 Task: Customize the interest rate to 8%.
Action: Mouse moved to (686, 61)
Screenshot: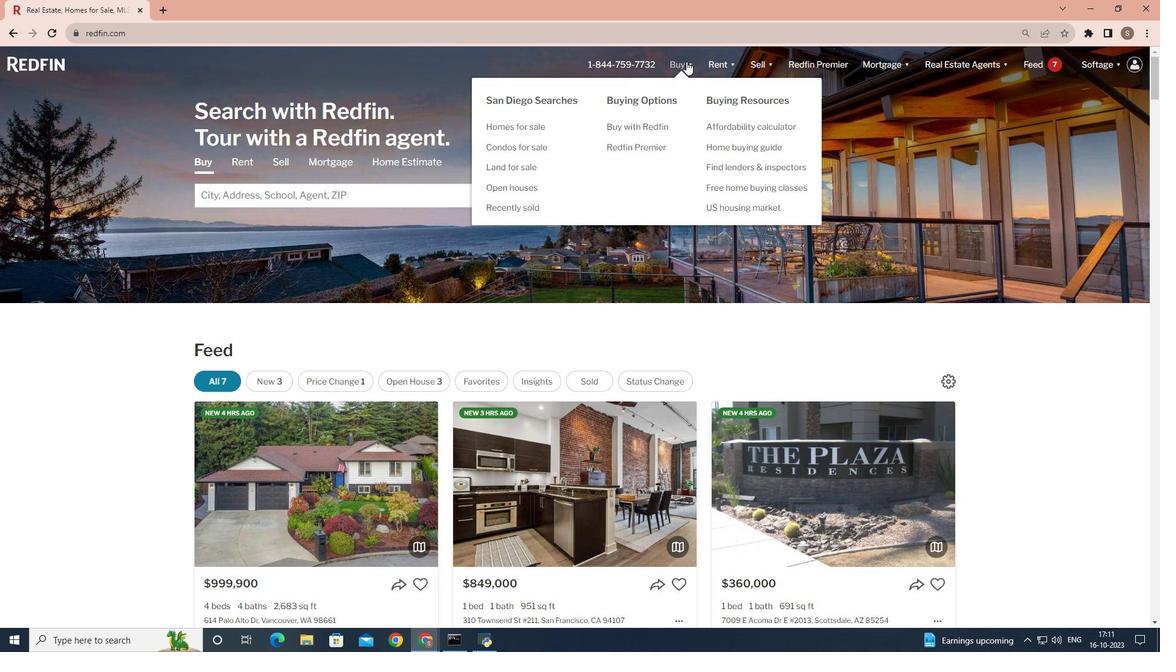 
Action: Mouse pressed left at (686, 61)
Screenshot: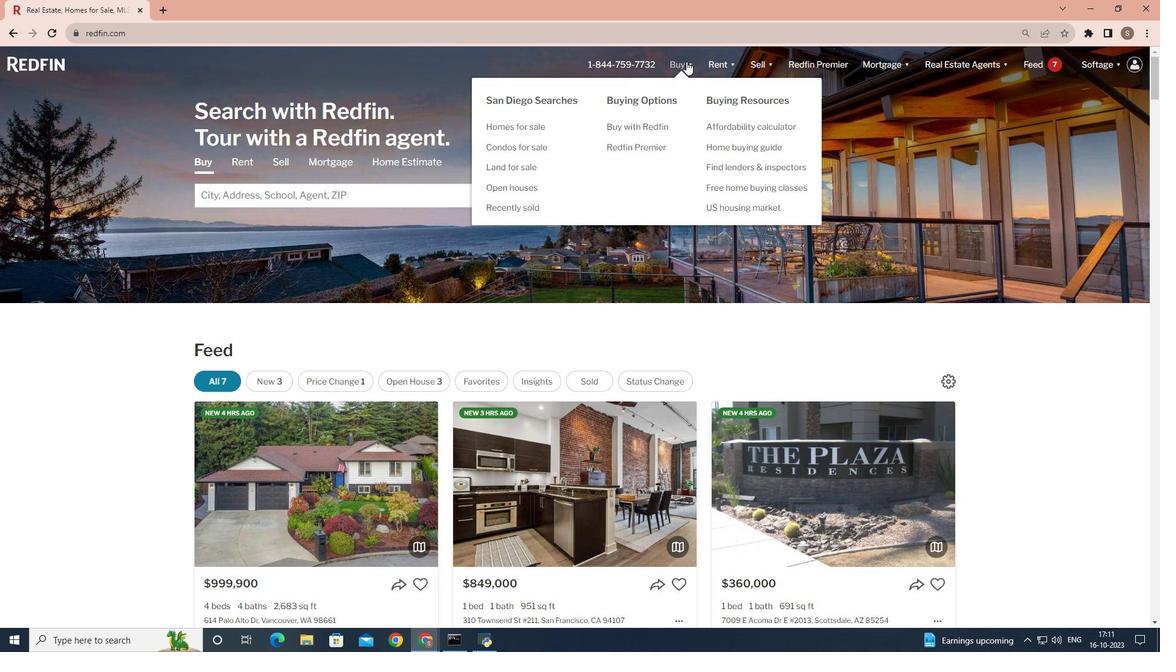 
Action: Mouse moved to (334, 253)
Screenshot: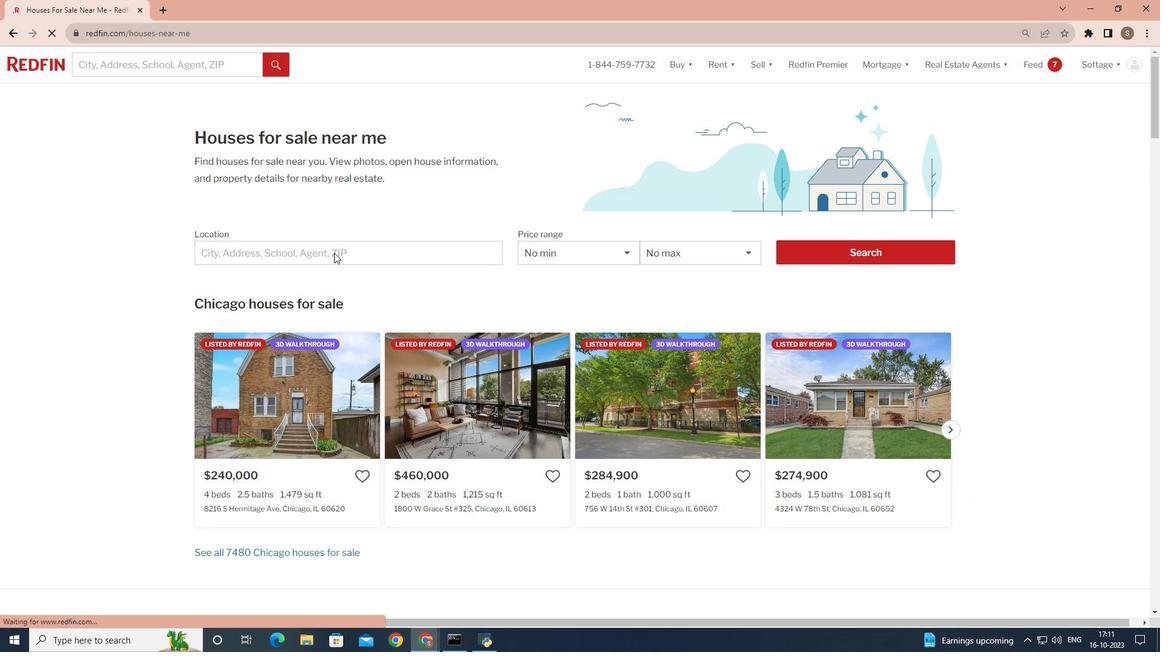 
Action: Mouse pressed left at (334, 253)
Screenshot: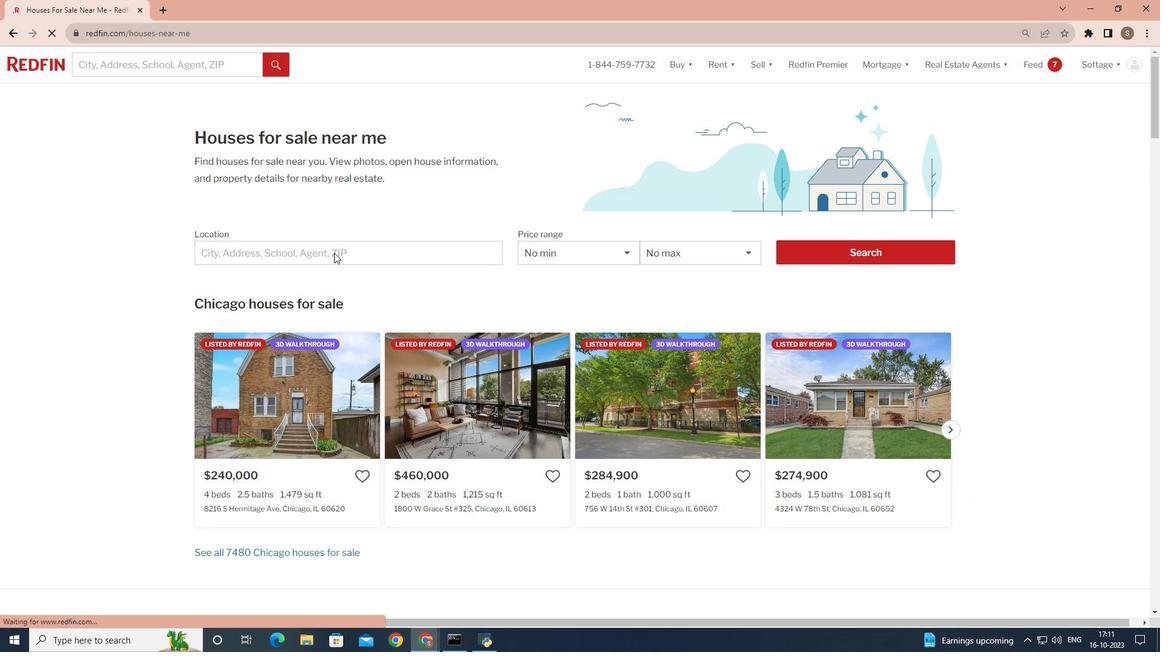 
Action: Mouse moved to (272, 247)
Screenshot: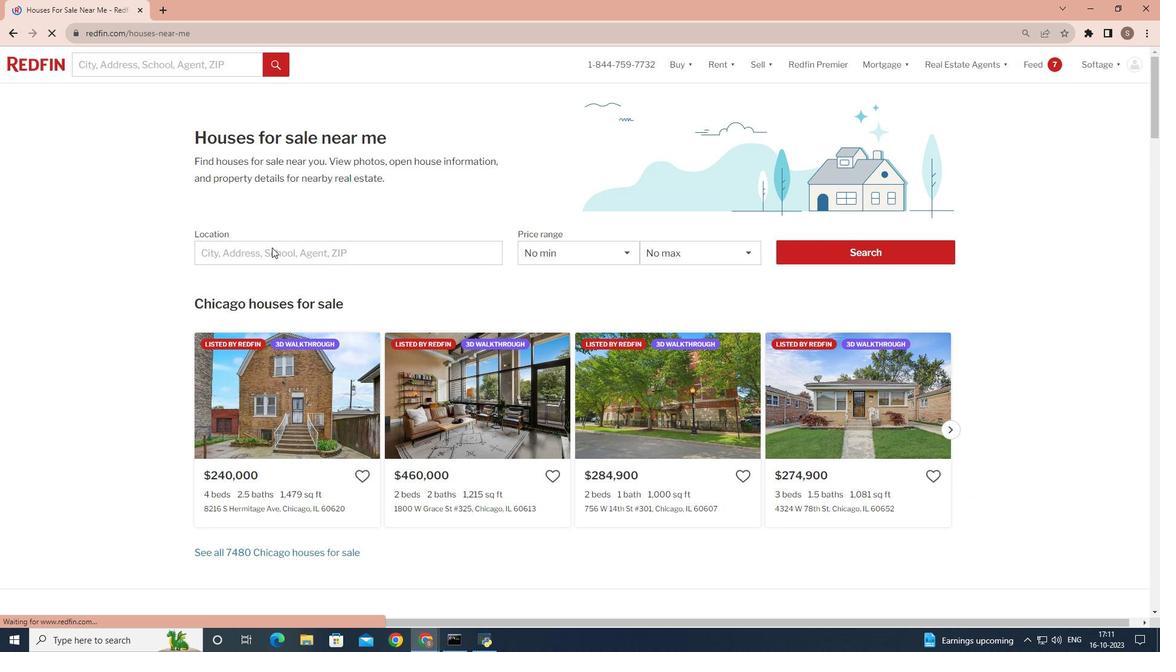 
Action: Mouse pressed left at (272, 247)
Screenshot: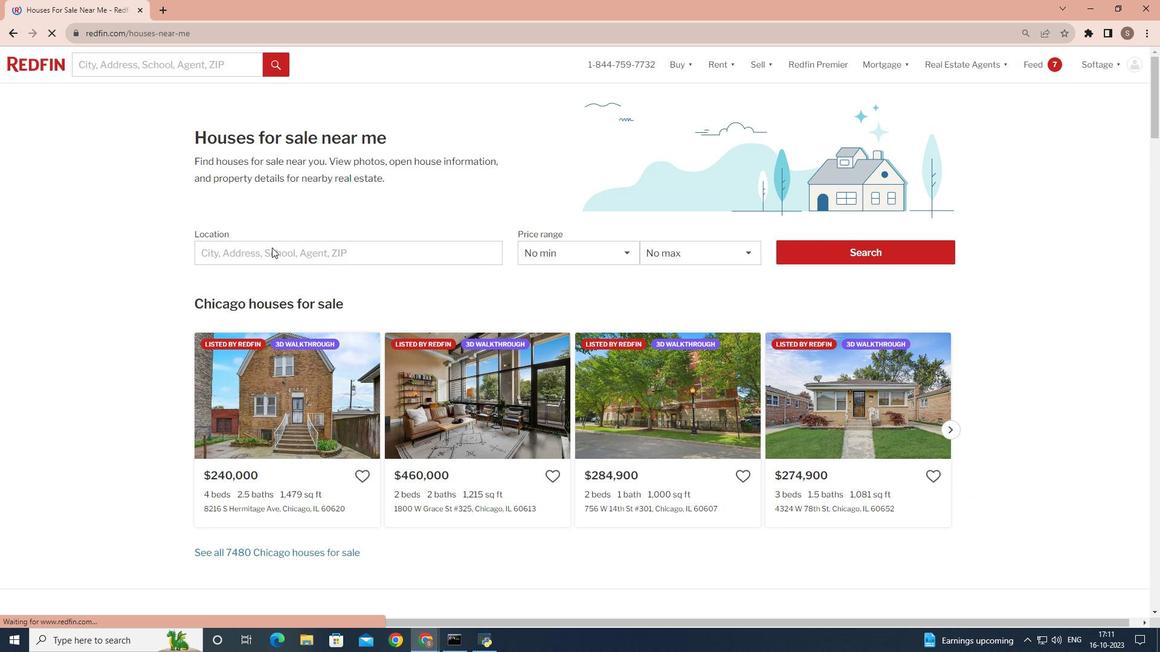
Action: Mouse pressed left at (272, 247)
Screenshot: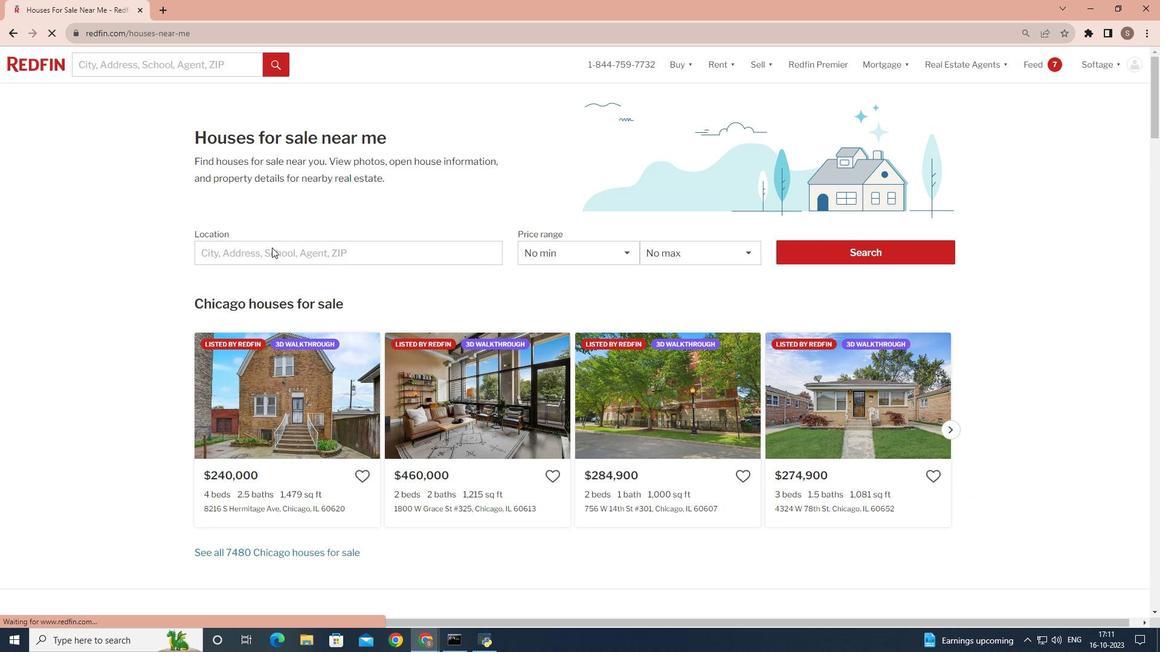 
Action: Mouse moved to (263, 256)
Screenshot: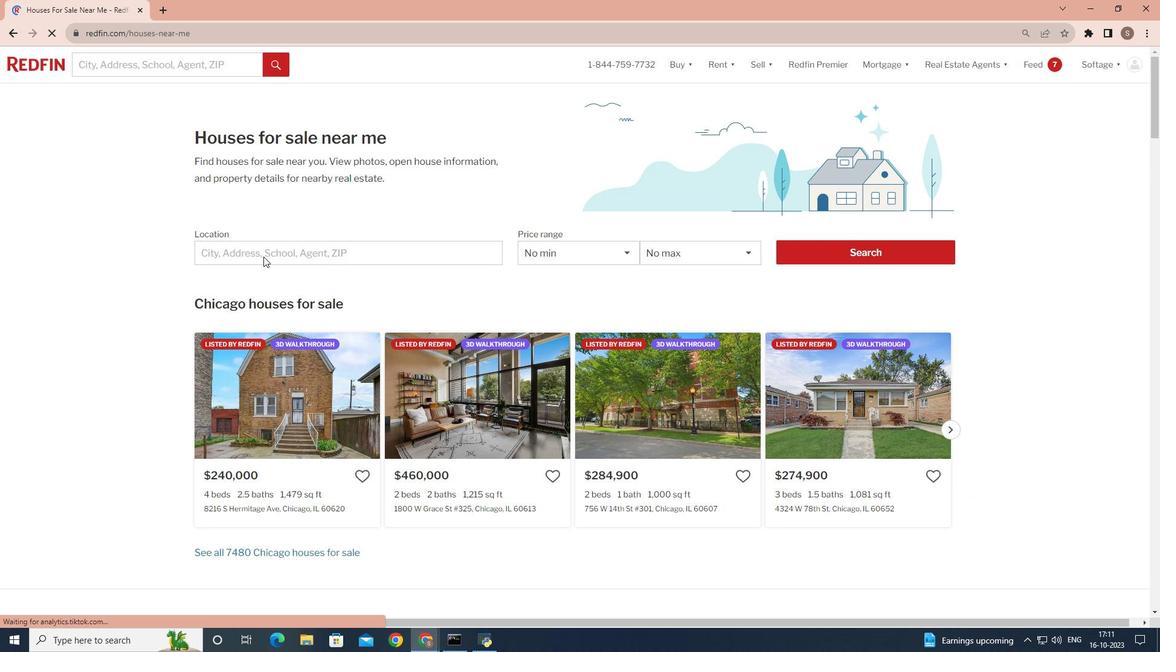 
Action: Mouse pressed left at (263, 256)
Screenshot: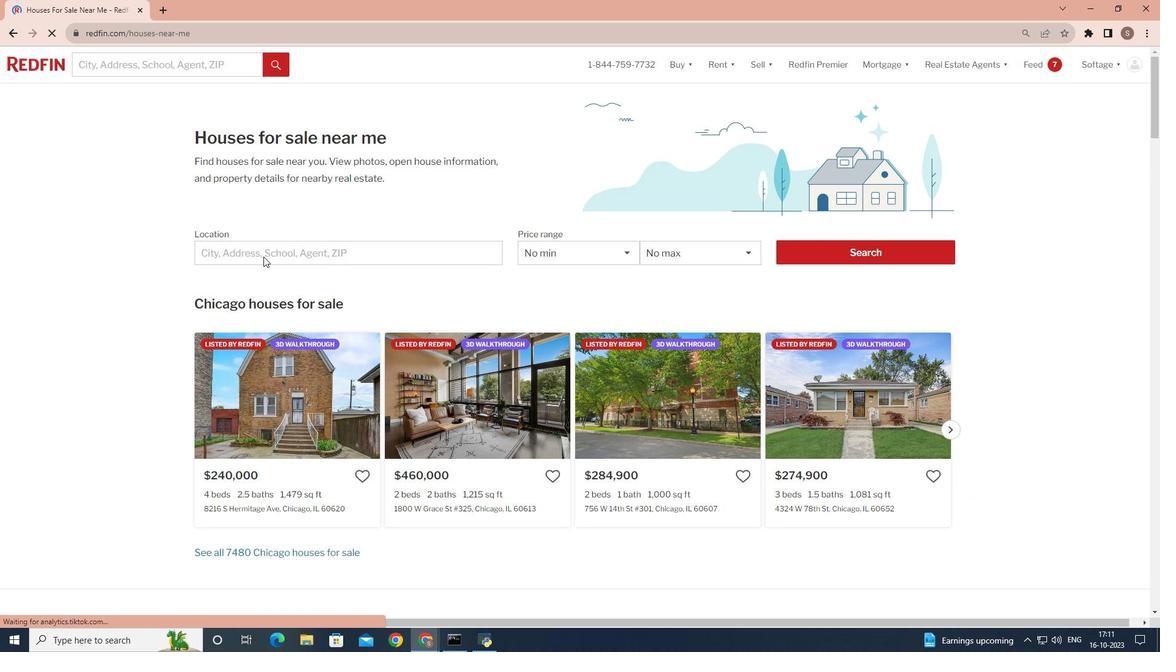 
Action: Mouse moved to (211, 249)
Screenshot: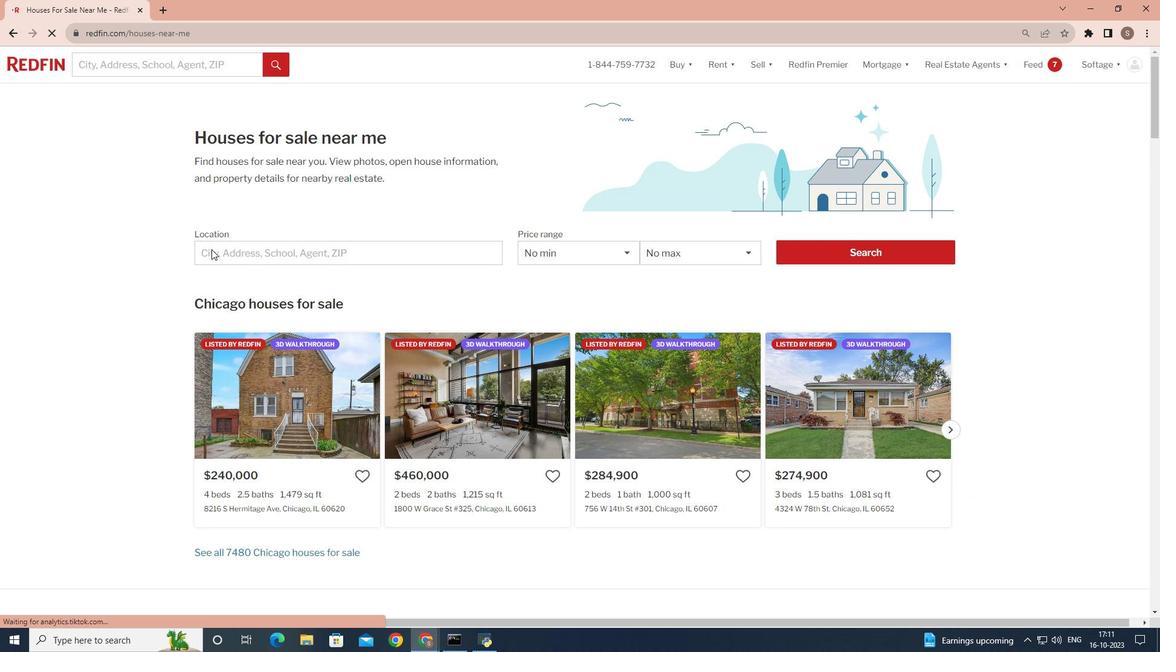 
Action: Mouse pressed left at (211, 249)
Screenshot: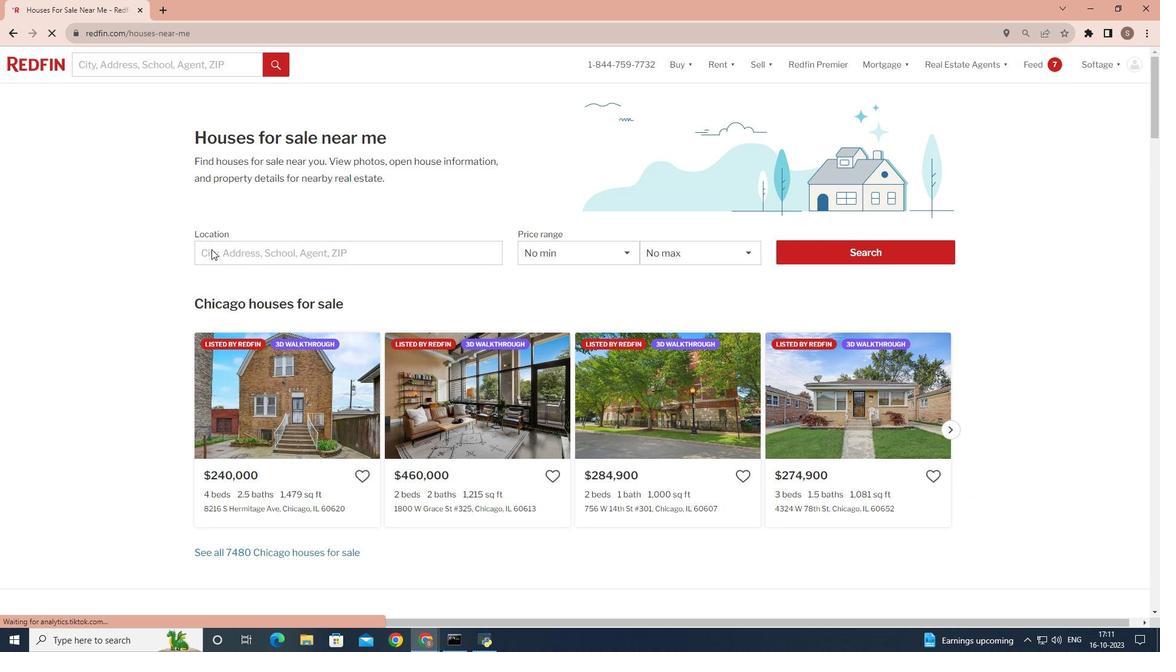 
Action: Mouse pressed left at (211, 249)
Screenshot: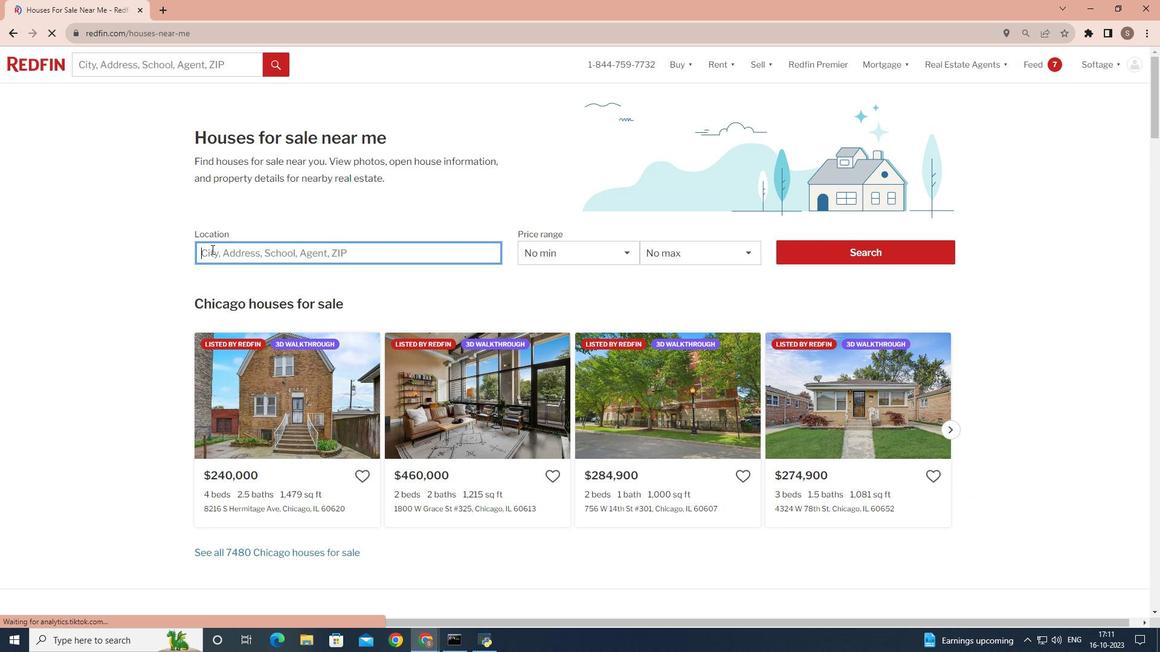 
Action: Key pressed <Key.shift>San<Key.space><Key.shift>Diego
Screenshot: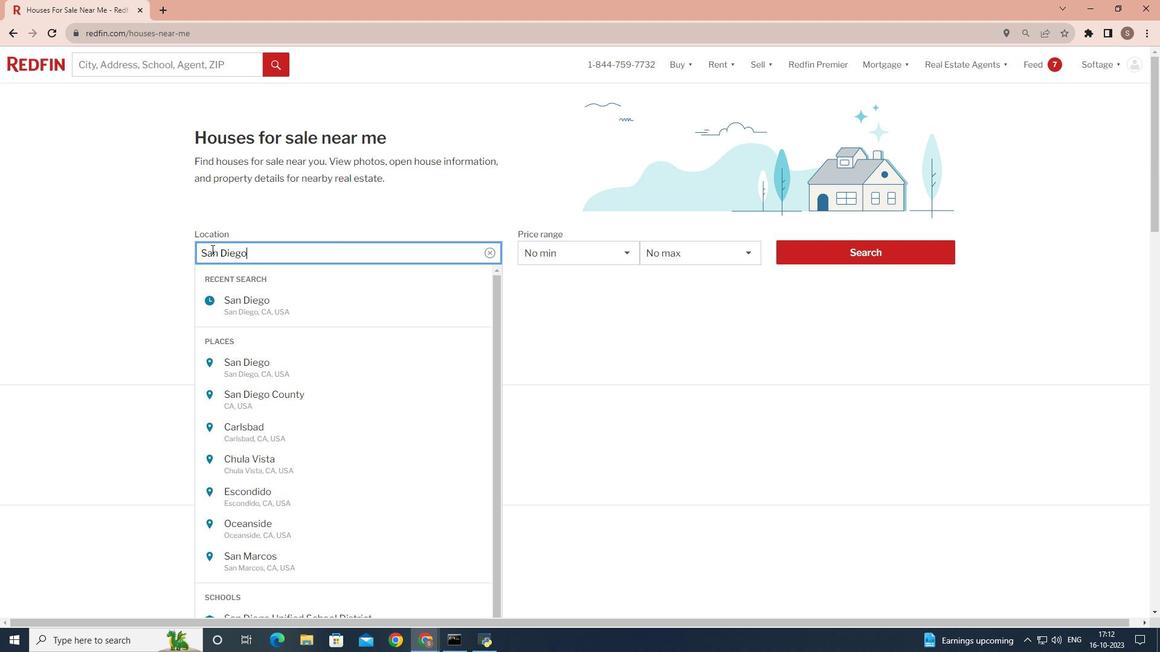 
Action: Mouse moved to (860, 244)
Screenshot: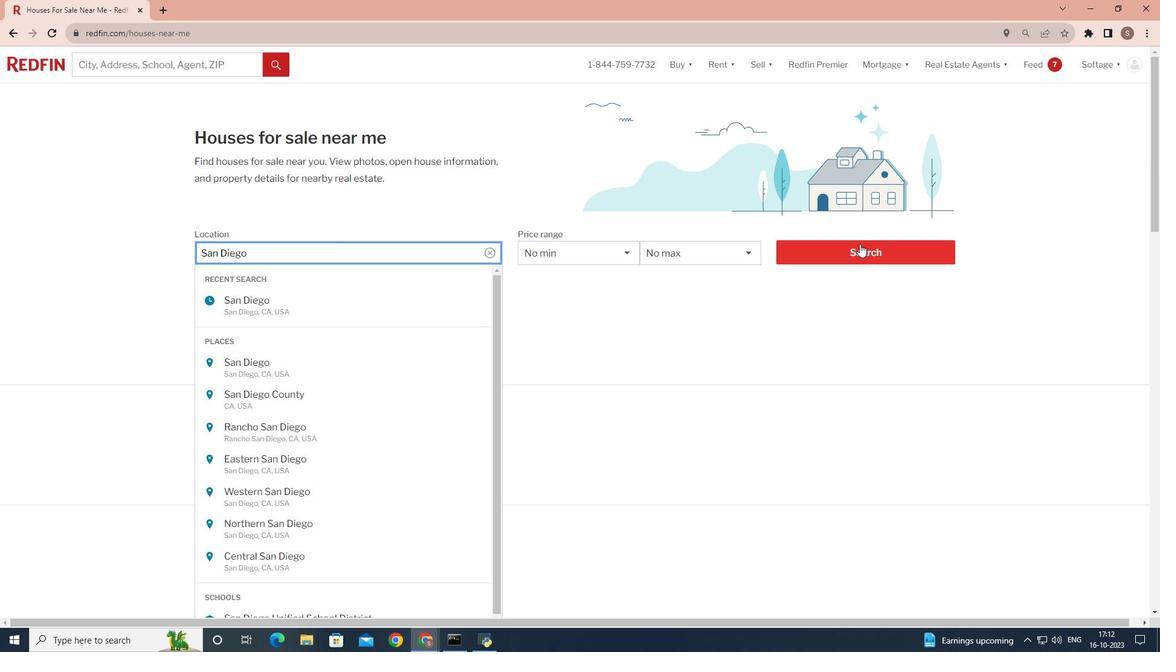 
Action: Mouse pressed left at (860, 244)
Screenshot: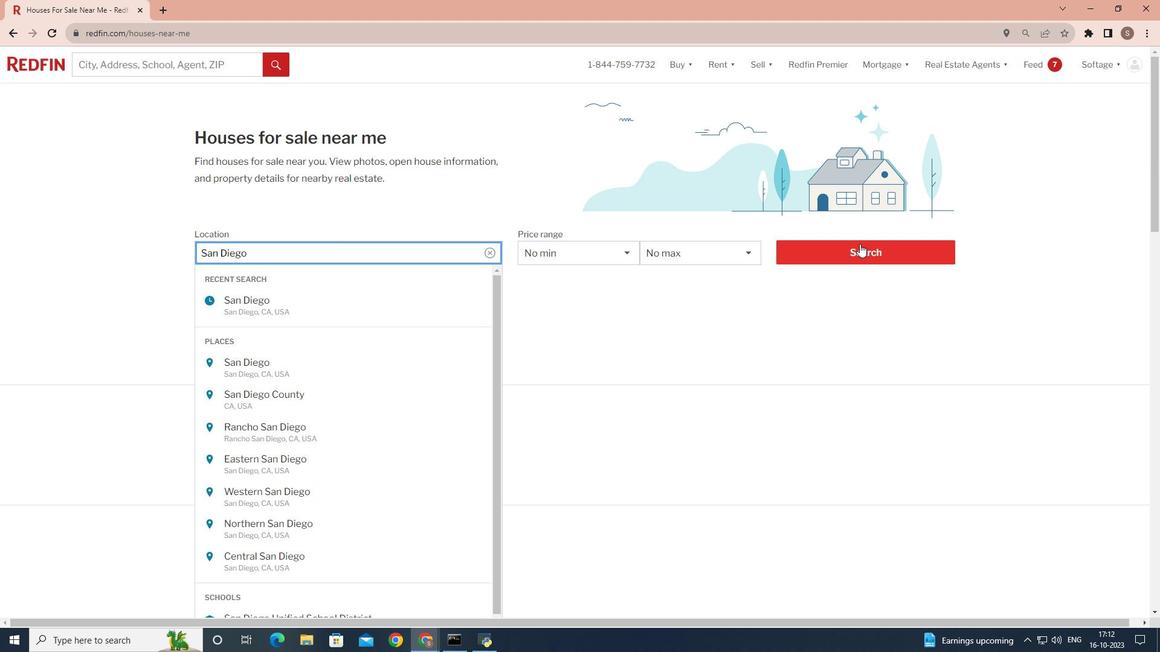 
Action: Mouse moved to (858, 248)
Screenshot: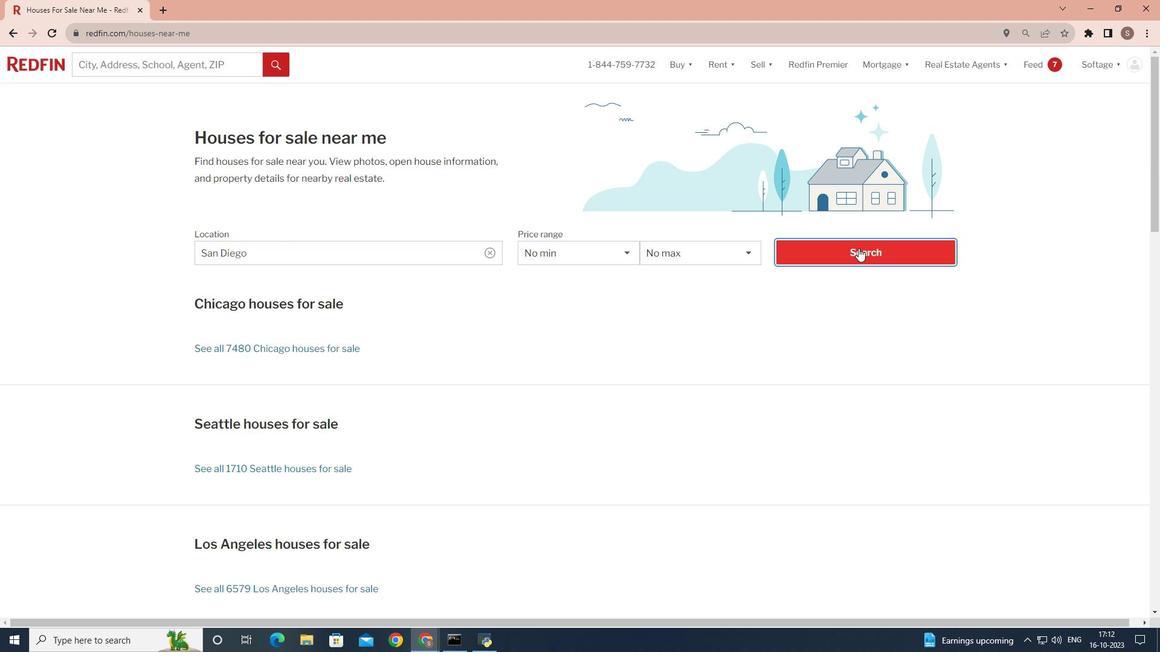 
Action: Mouse pressed left at (858, 248)
Screenshot: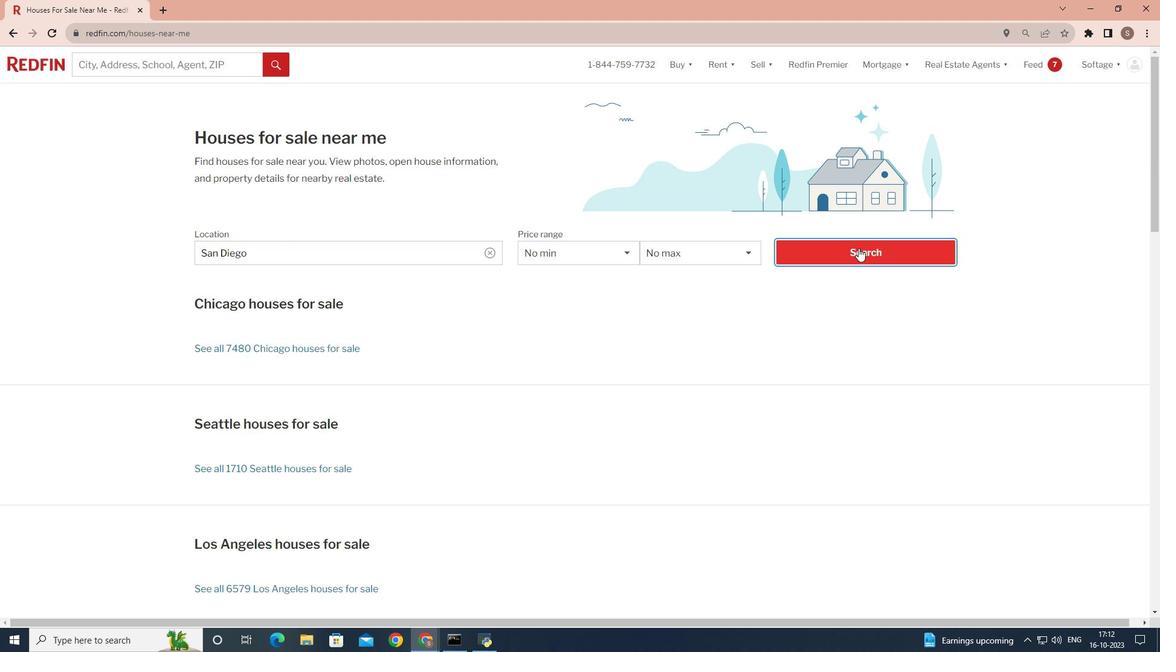 
Action: Mouse moved to (1043, 139)
Screenshot: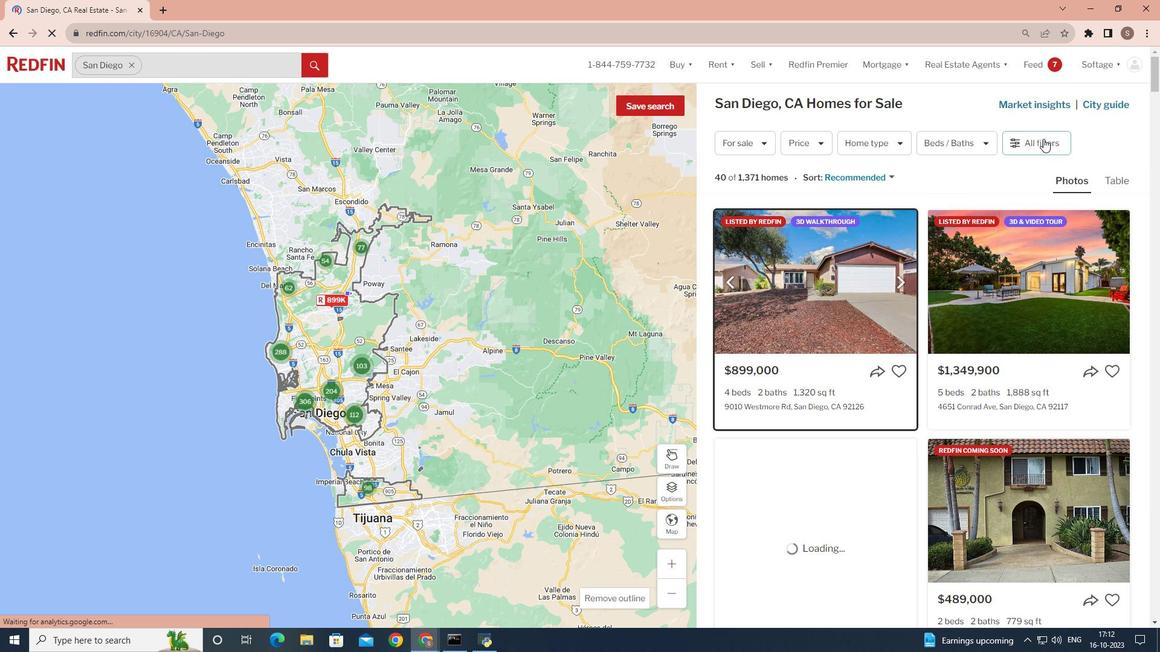 
Action: Mouse pressed left at (1043, 139)
Screenshot: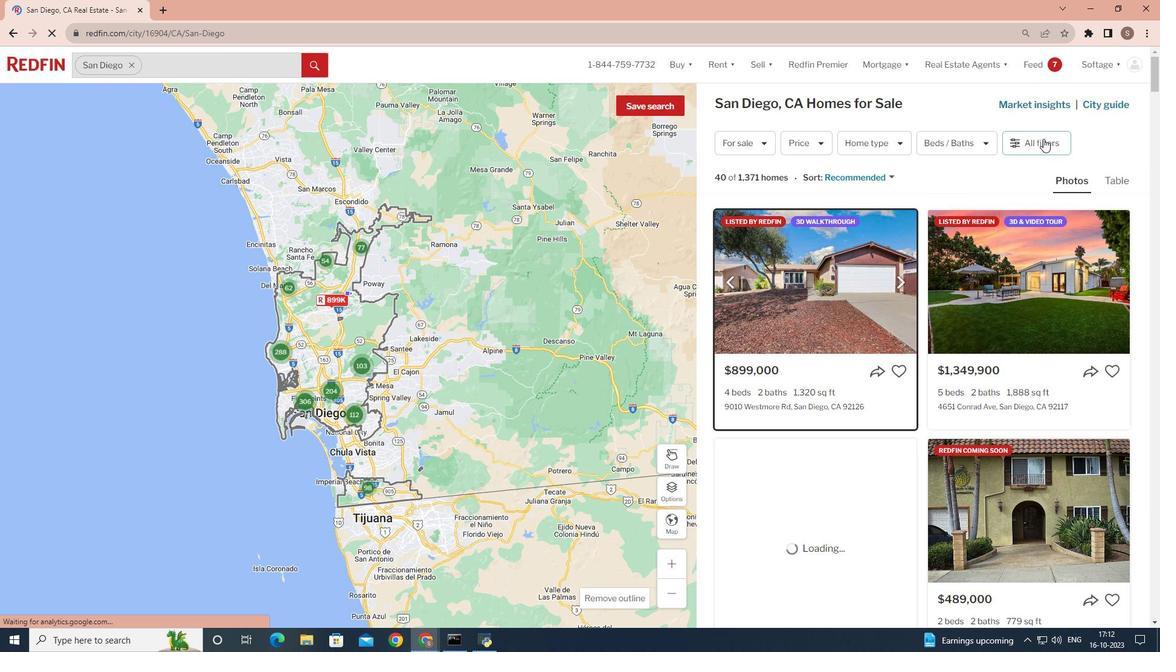 
Action: Mouse pressed left at (1043, 139)
Screenshot: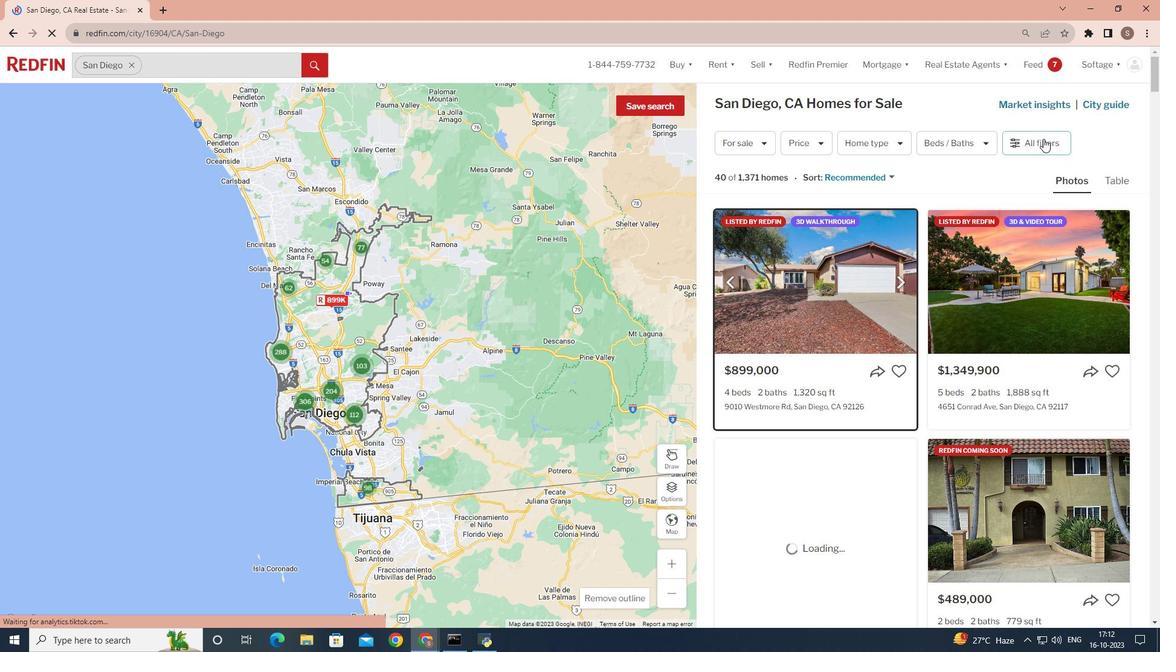 
Action: Mouse pressed left at (1043, 139)
Screenshot: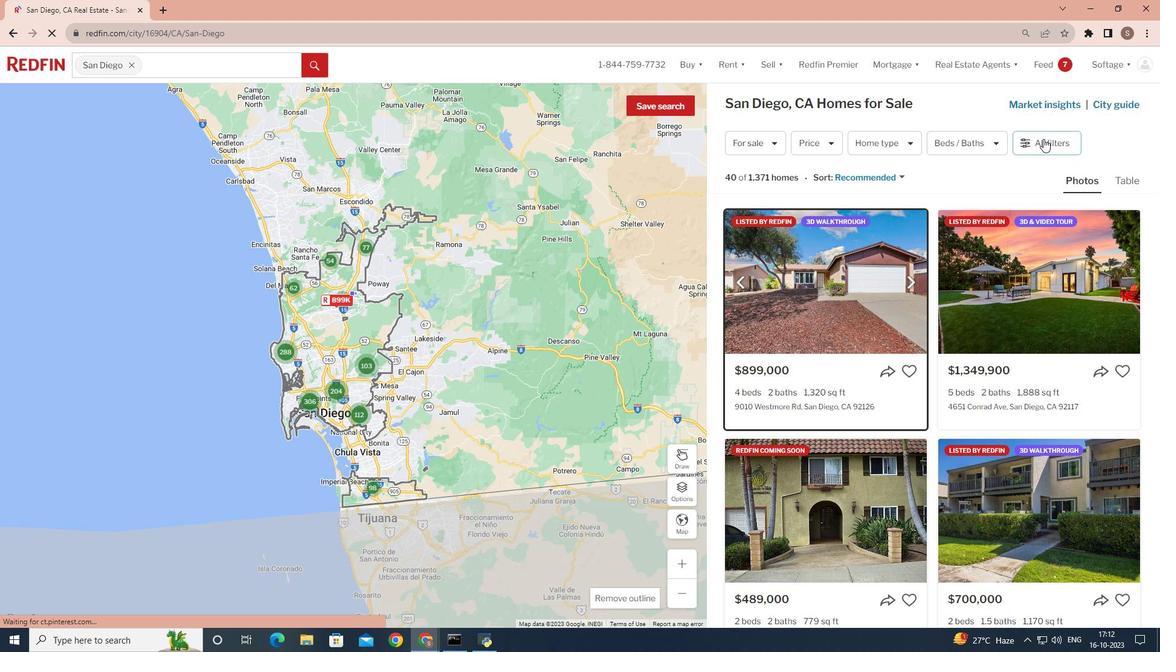 
Action: Mouse moved to (969, 157)
Screenshot: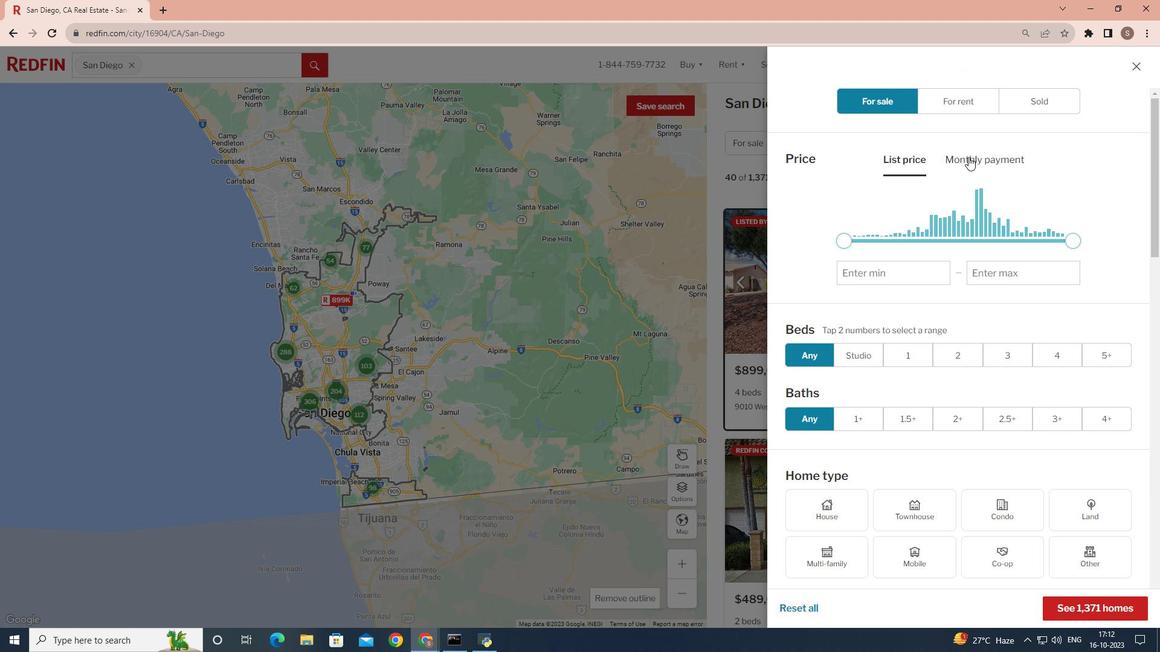 
Action: Mouse pressed left at (969, 157)
Screenshot: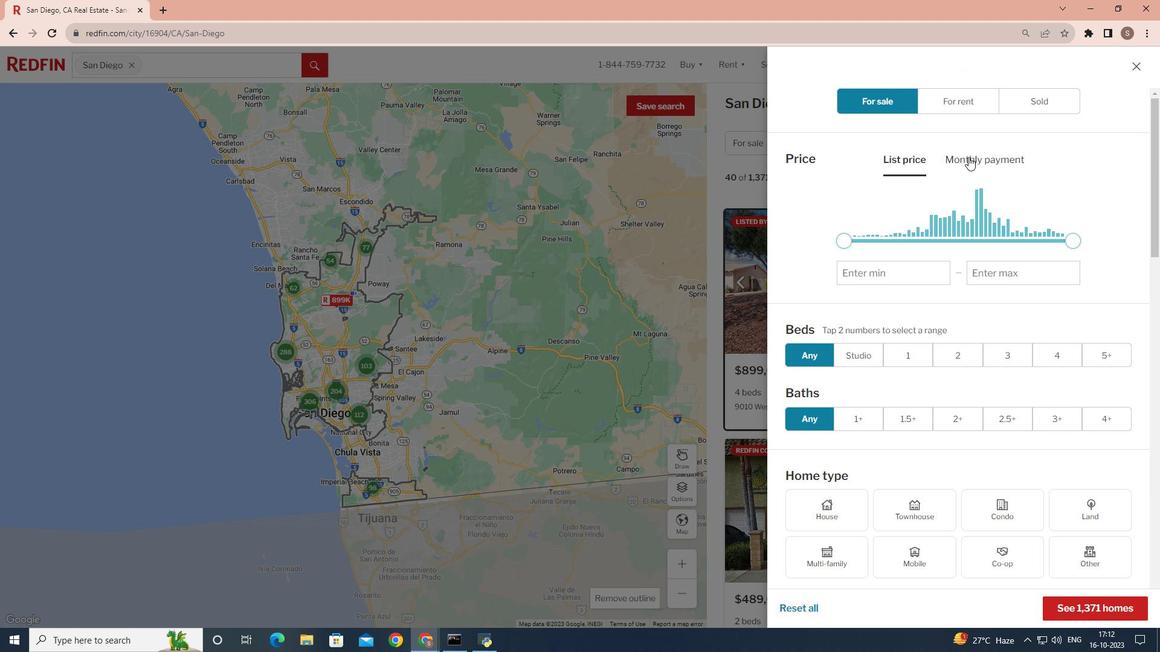 
Action: Mouse moved to (883, 363)
Screenshot: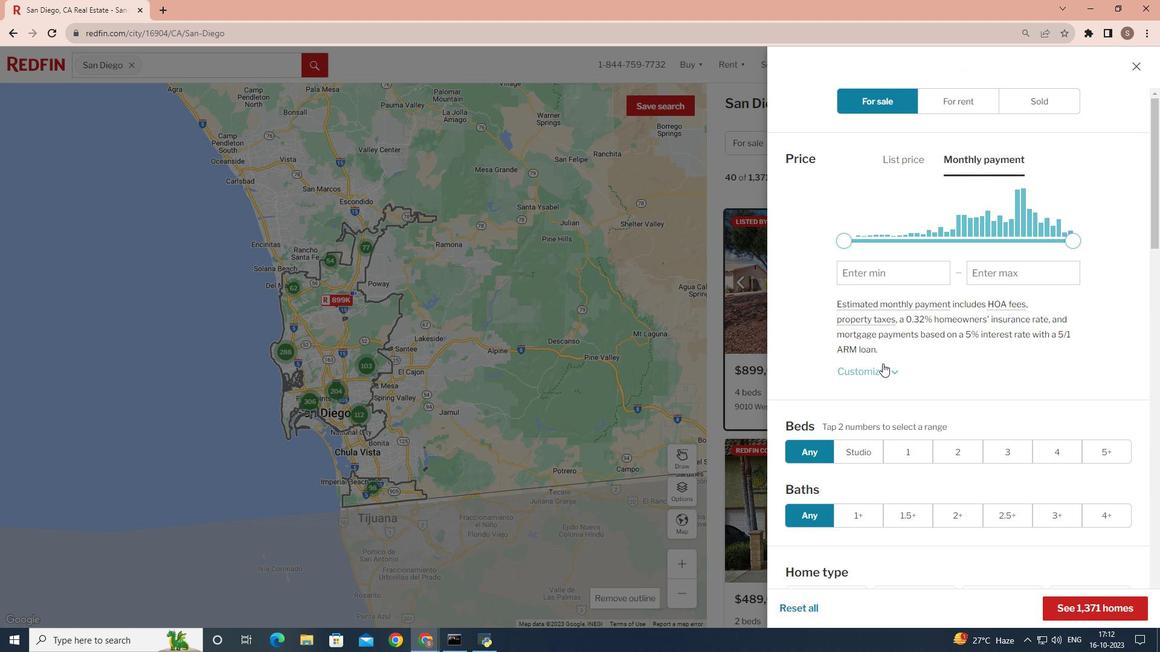 
Action: Mouse pressed left at (883, 363)
Screenshot: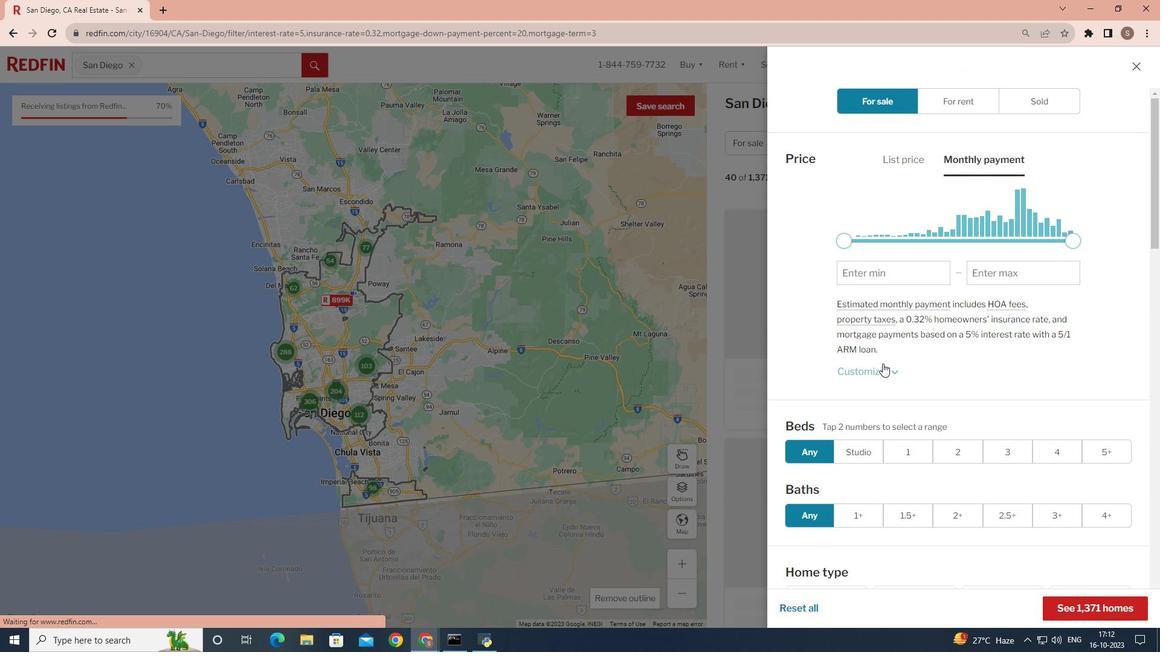 
Action: Mouse moved to (984, 333)
Screenshot: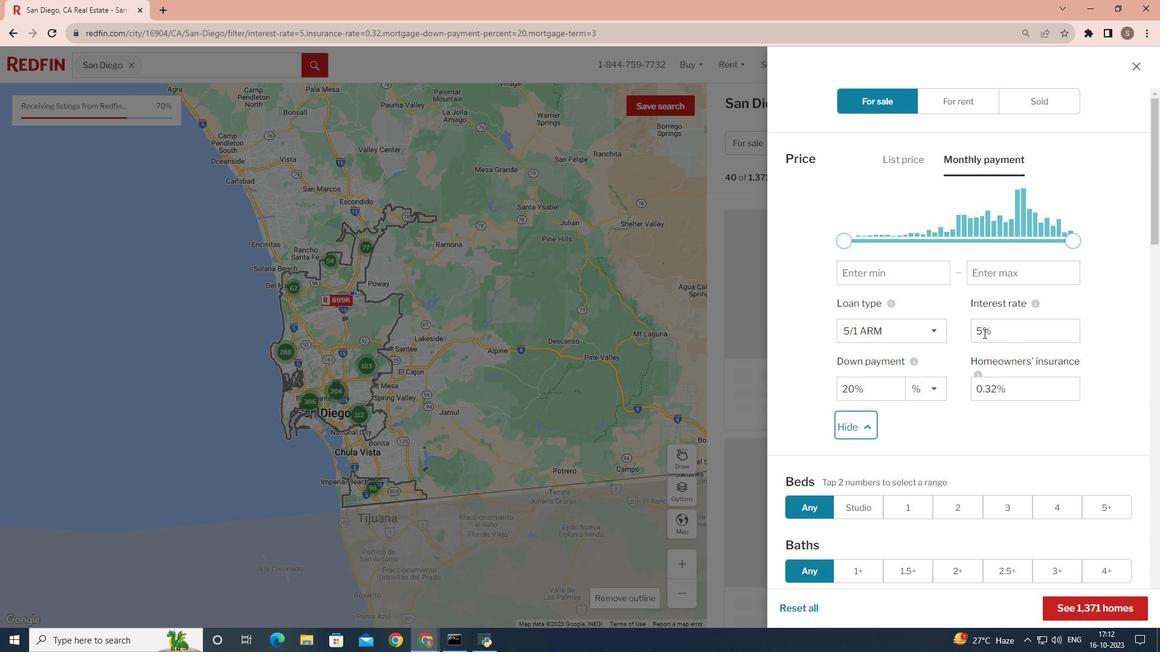 
Action: Mouse pressed left at (984, 333)
Screenshot: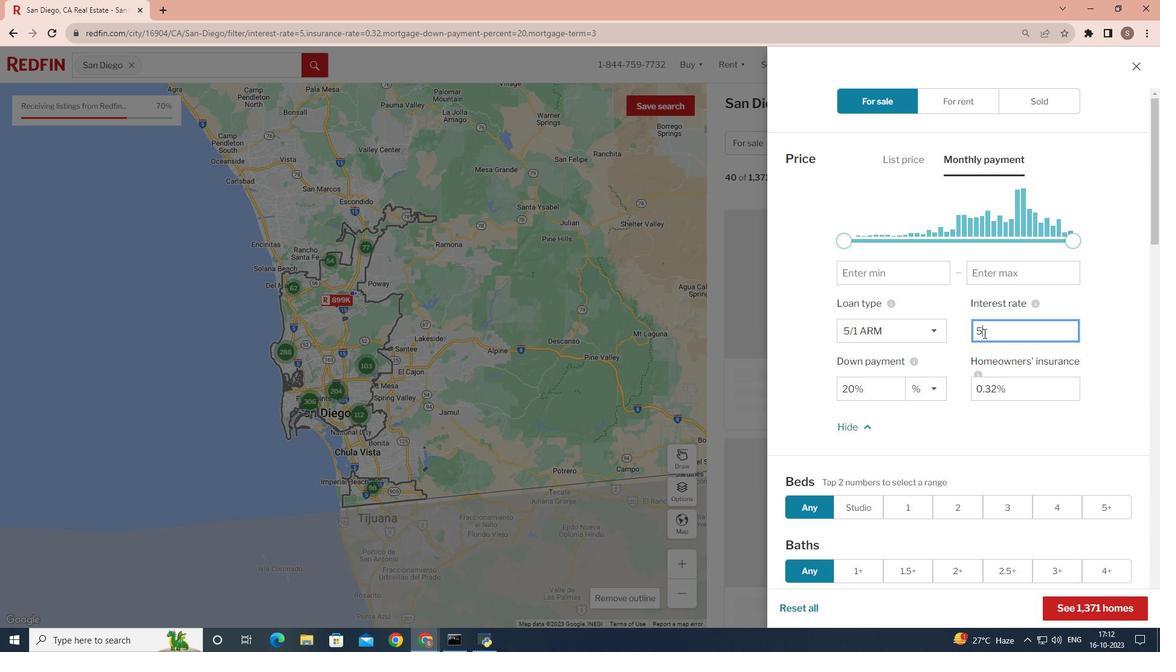 
Action: Key pressed <Key.backspace>8
Screenshot: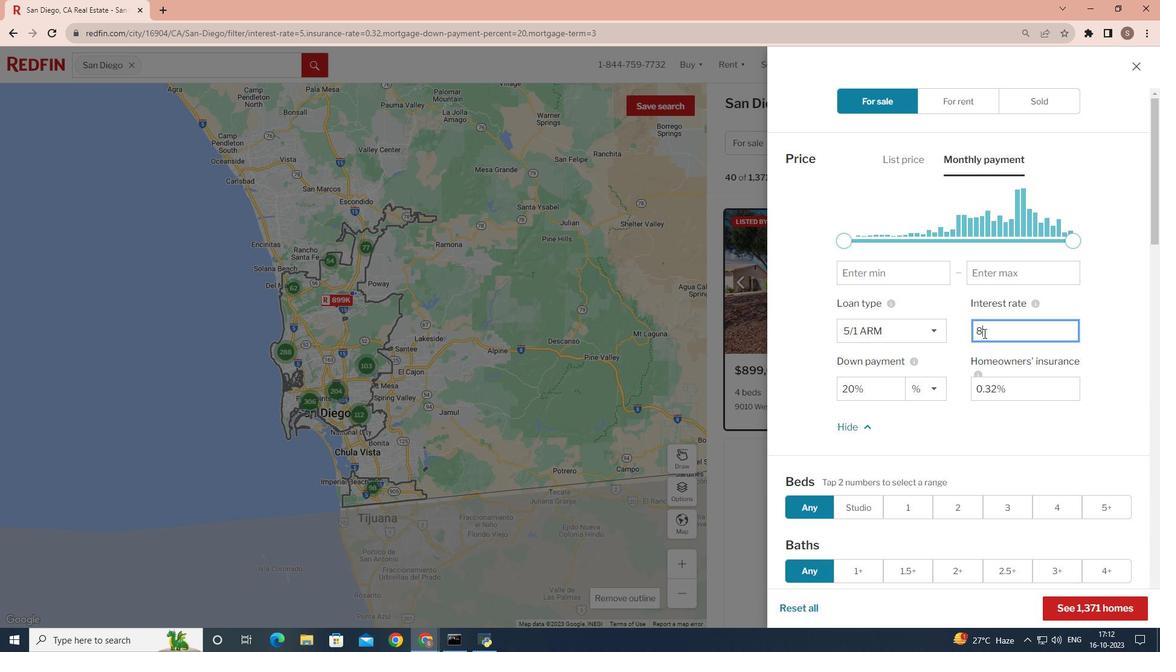 
Action: Mouse moved to (1073, 368)
Screenshot: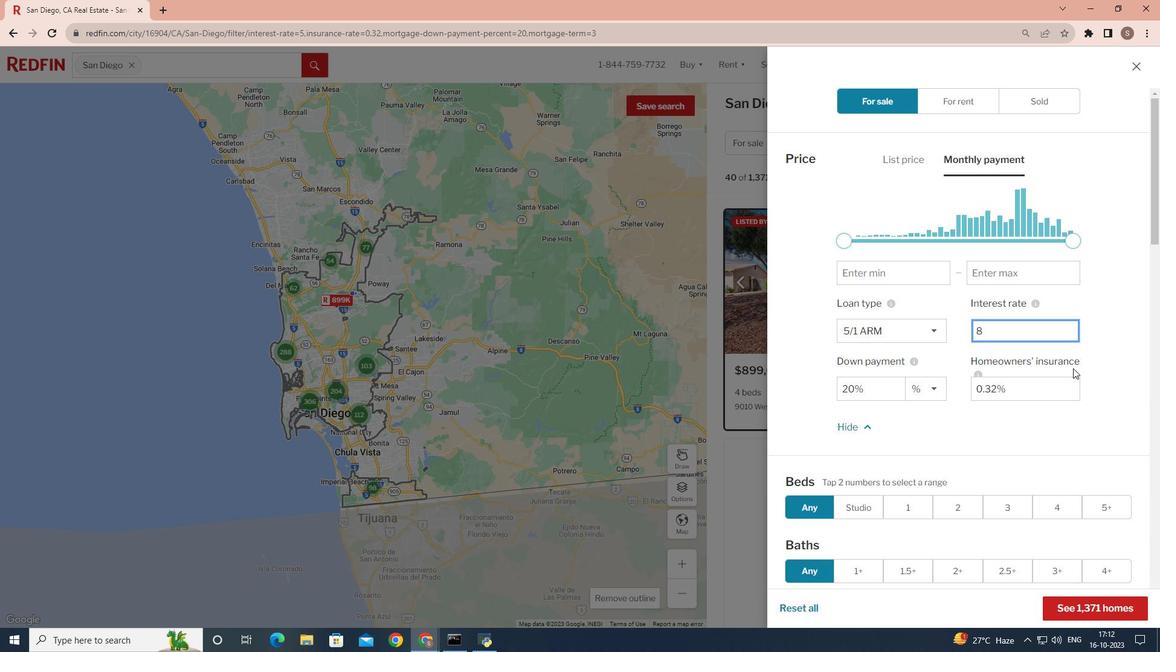 
Action: Mouse pressed left at (1073, 368)
Screenshot: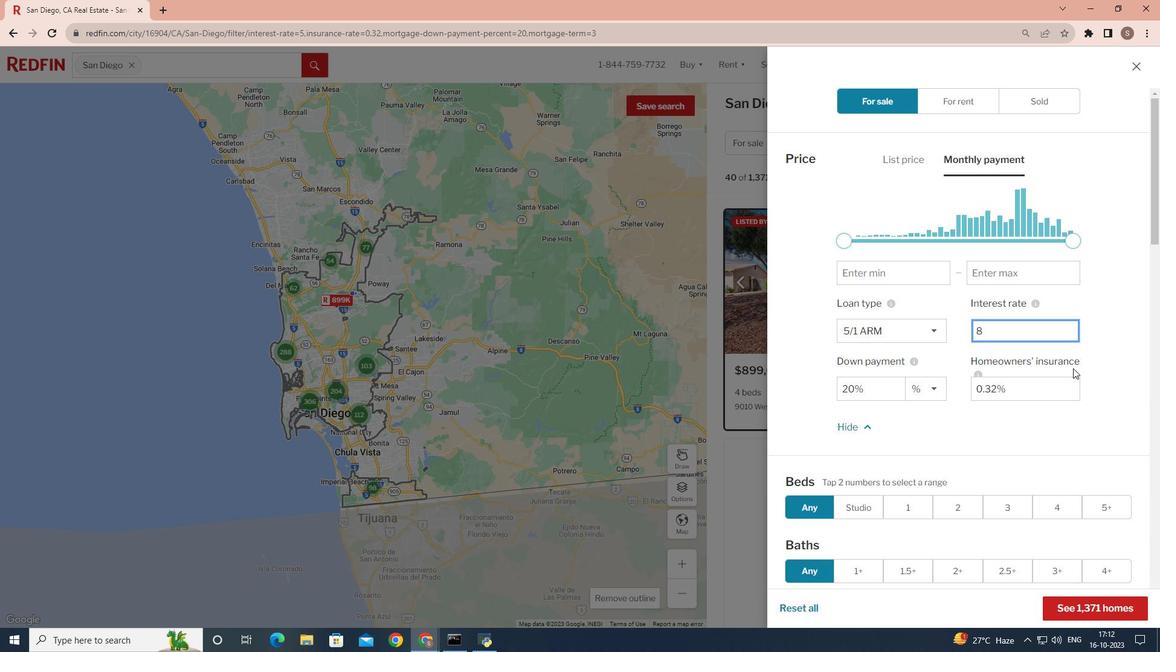 
Action: Mouse moved to (1074, 368)
Screenshot: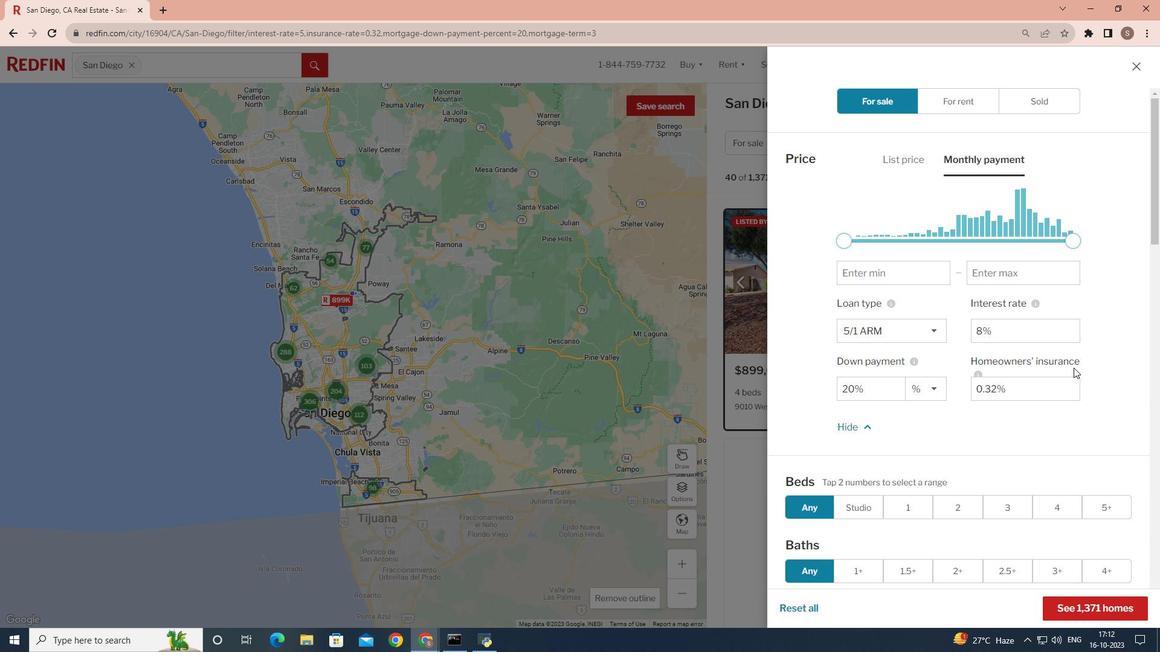 
